 Task: Research Airbnb options in Mbandaka, Democratic Republic of the Congo from 11th November, 2023 to 15th November, 2023 for 2 adults.1  bedroom having 2 beds and 1 bathroom. Property type can be hotel. Booking option can be shelf check-in. Look for 3 properties as per requirement.
Action: Mouse moved to (455, 60)
Screenshot: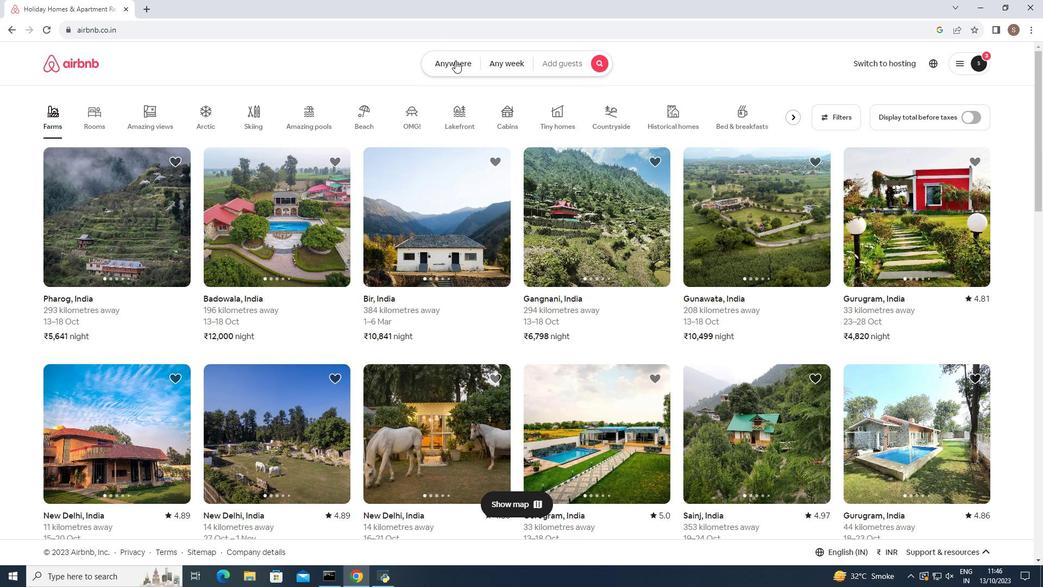 
Action: Mouse pressed left at (455, 60)
Screenshot: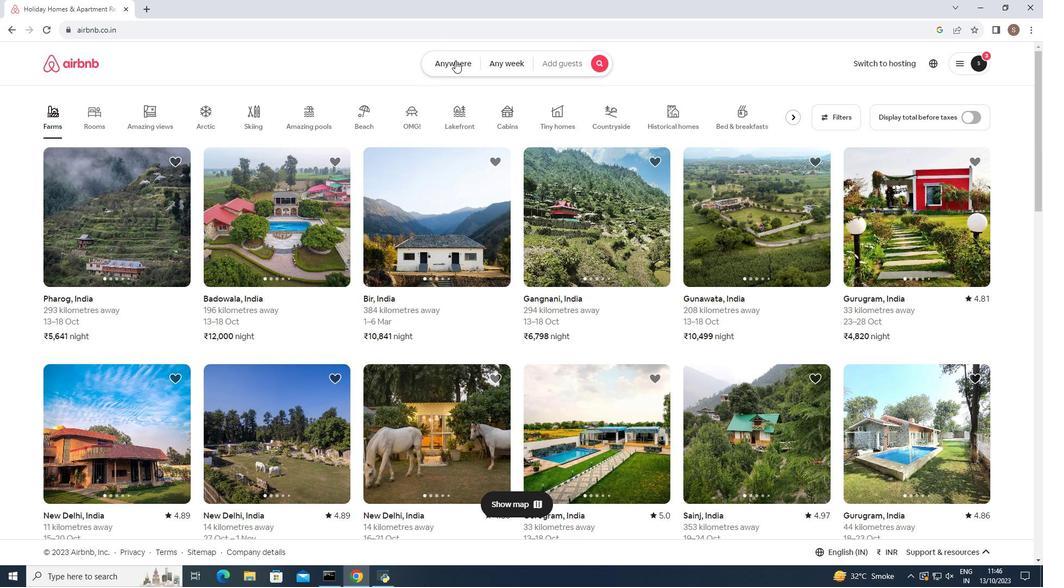 
Action: Mouse moved to (381, 107)
Screenshot: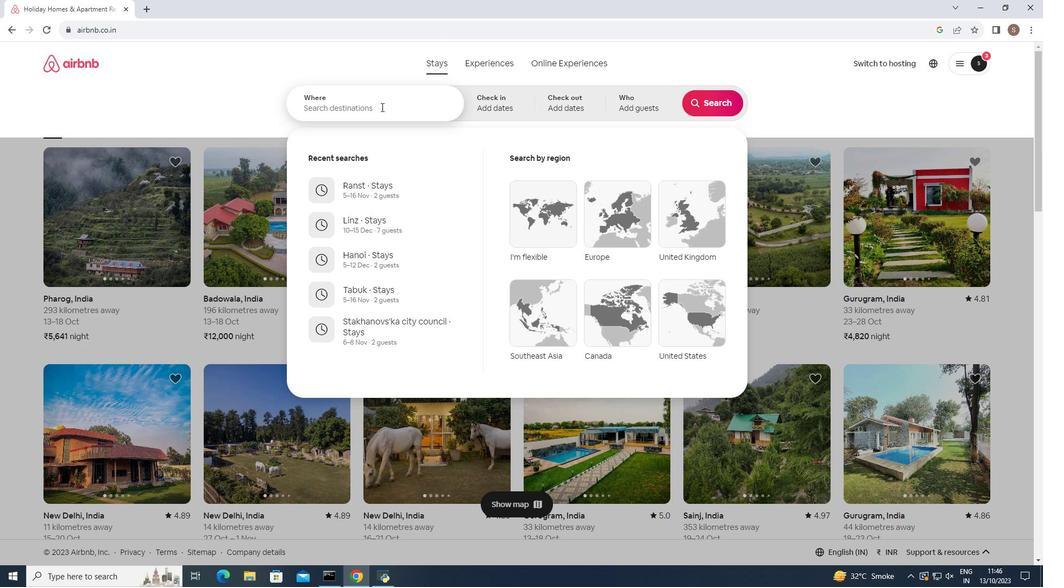 
Action: Mouse pressed left at (381, 107)
Screenshot: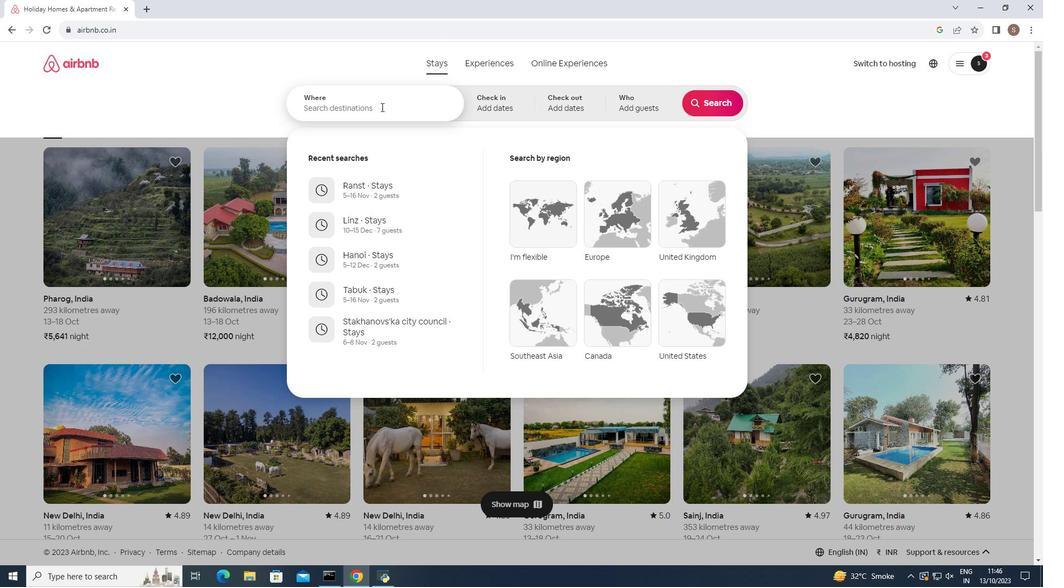 
Action: Key pressed <Key.shift>Mbandaka,<Key.space><Key.shift>Democratic<Key.enter>
Screenshot: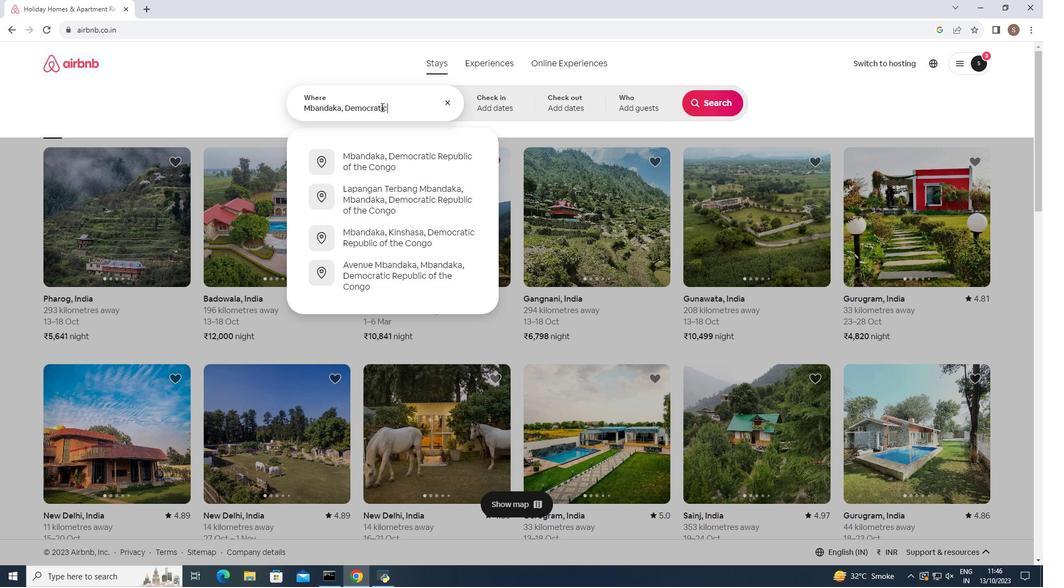 
Action: Mouse moved to (393, 107)
Screenshot: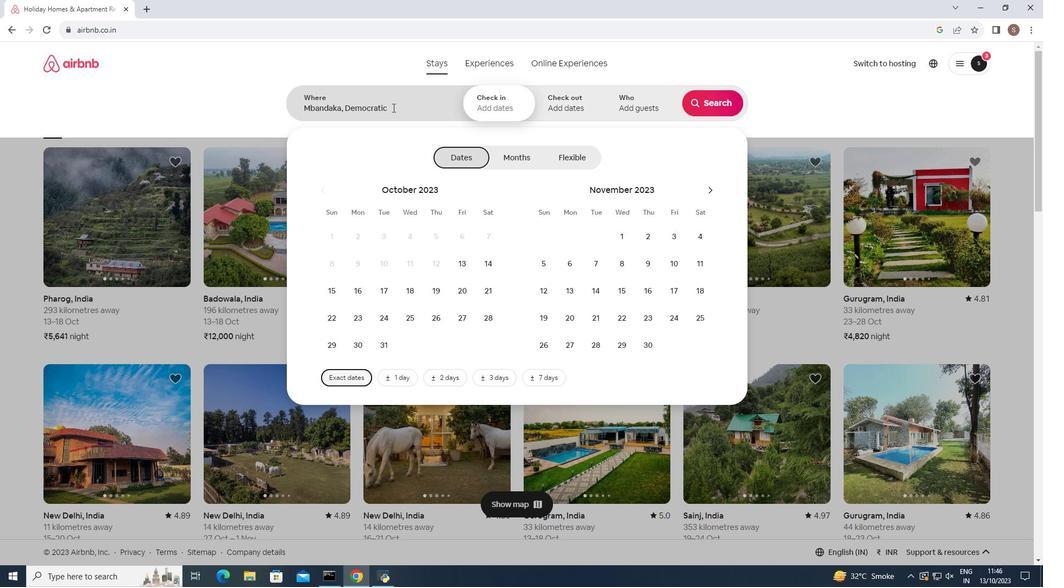 
Action: Mouse pressed left at (393, 107)
Screenshot: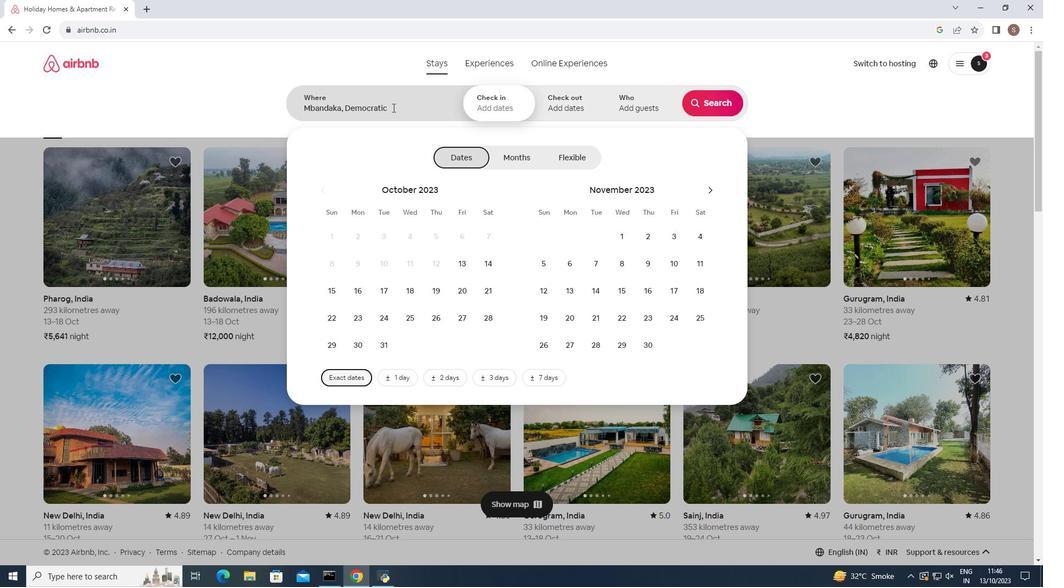 
Action: Mouse moved to (412, 162)
Screenshot: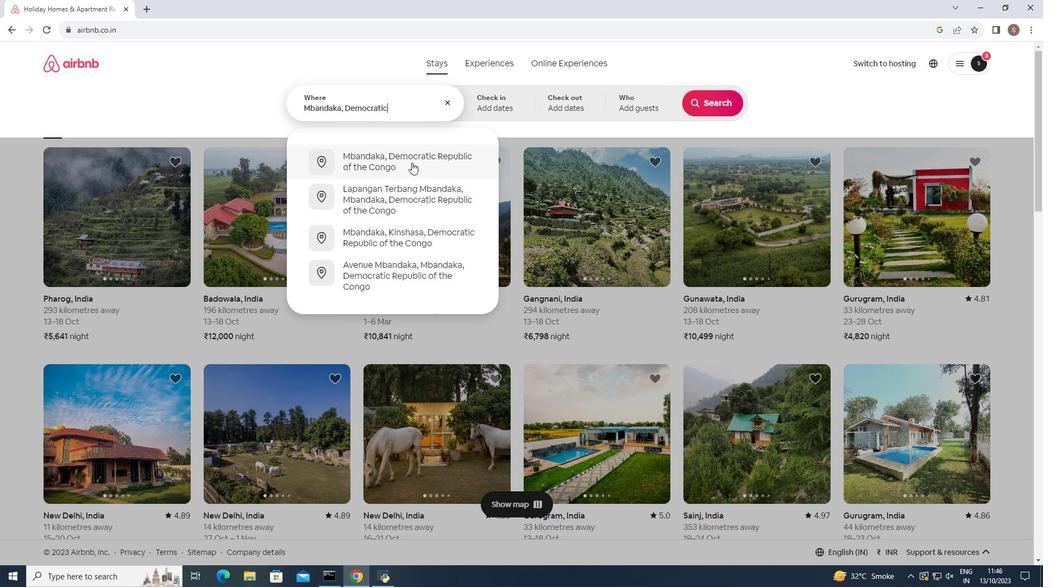 
Action: Mouse pressed left at (412, 162)
Screenshot: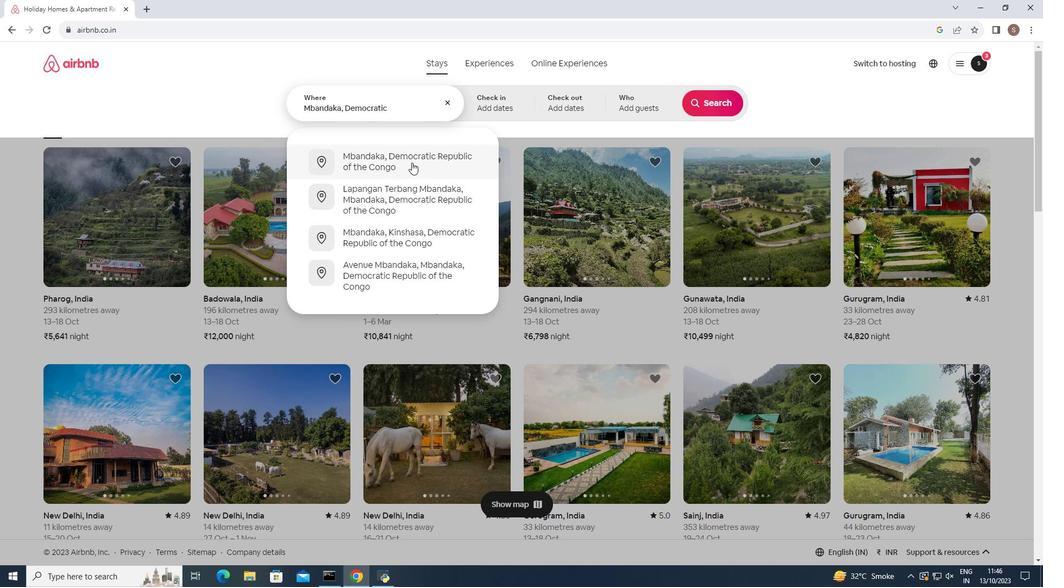 
Action: Mouse moved to (703, 263)
Screenshot: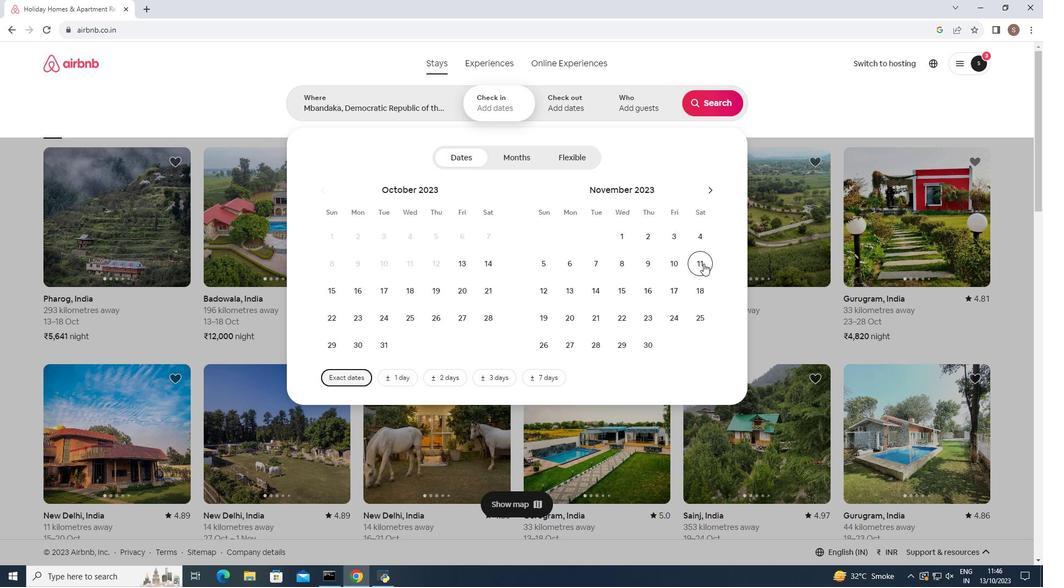 
Action: Mouse pressed left at (703, 263)
Screenshot: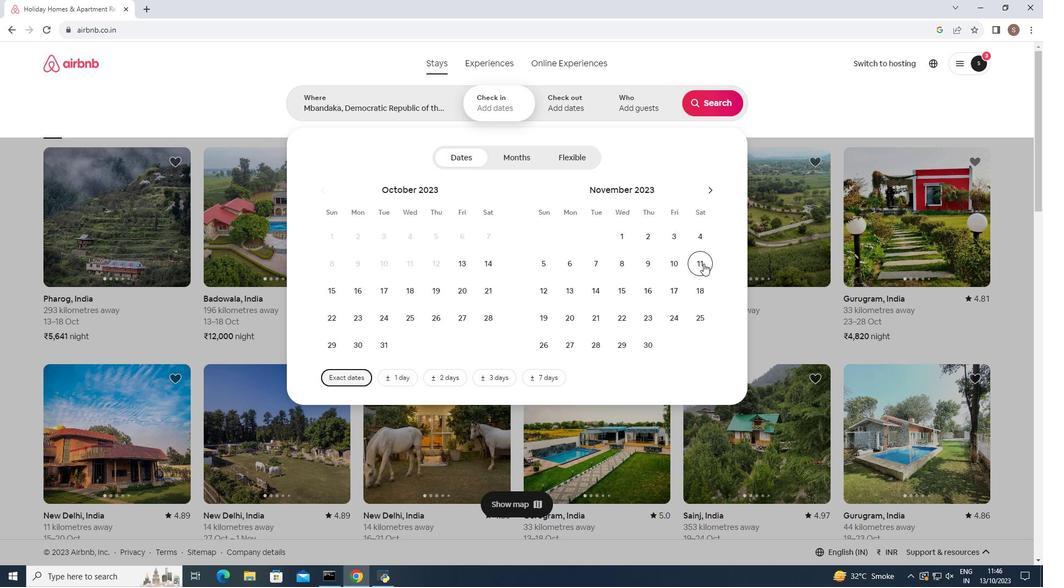 
Action: Mouse moved to (620, 290)
Screenshot: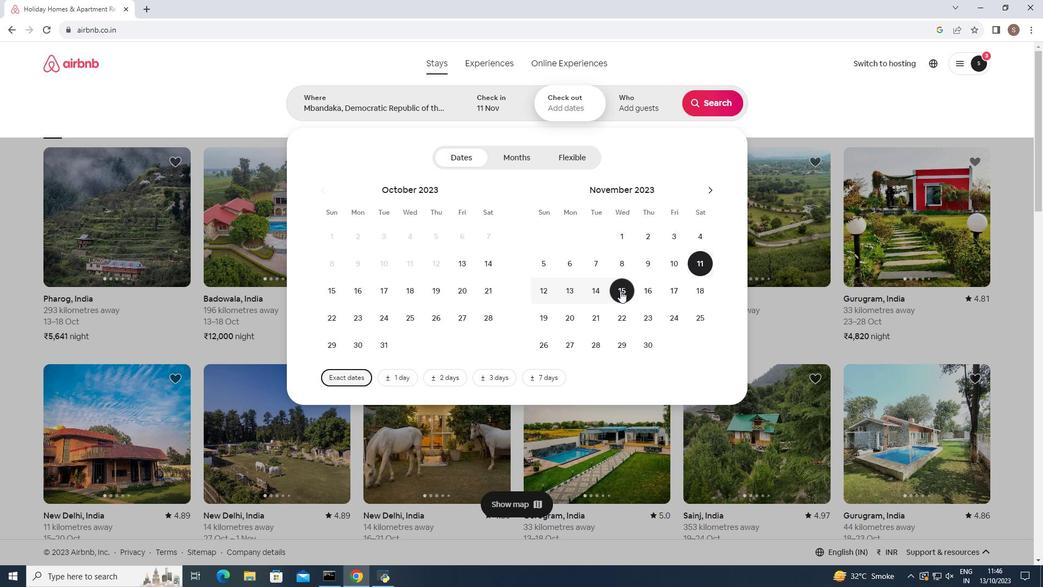 
Action: Mouse pressed left at (620, 290)
Screenshot: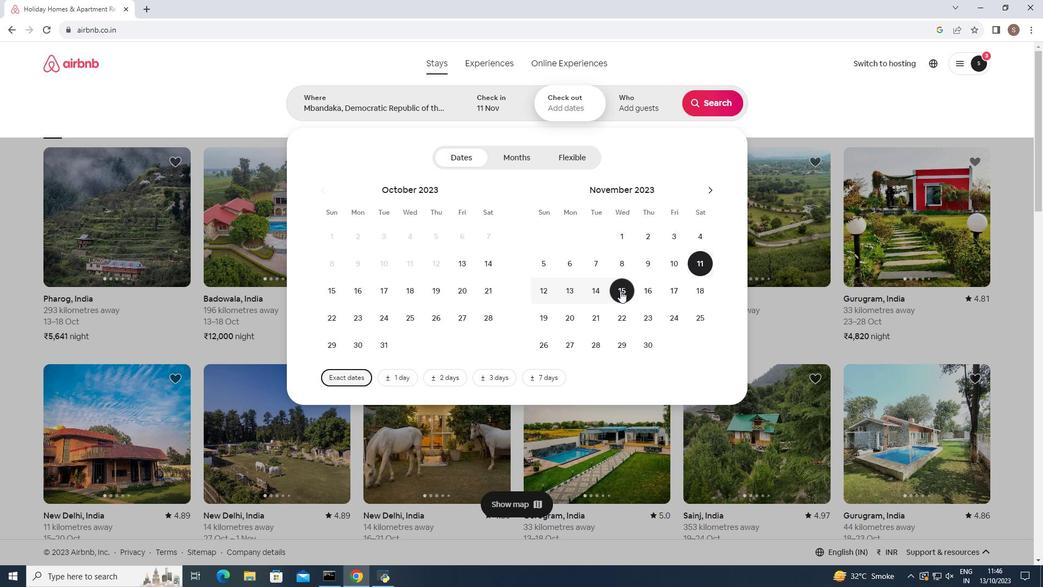 
Action: Mouse moved to (622, 109)
Screenshot: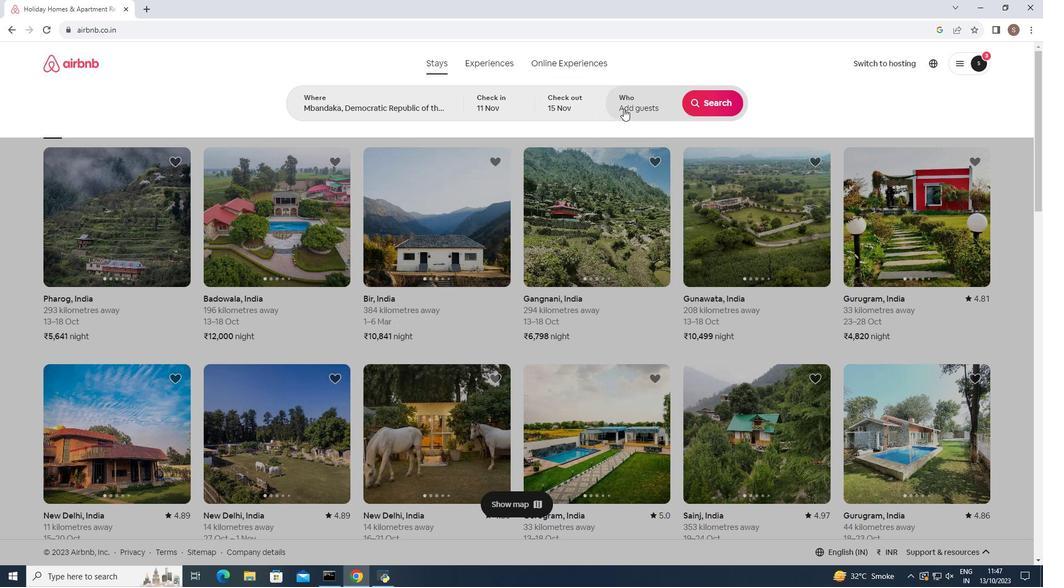 
Action: Mouse pressed left at (622, 109)
Screenshot: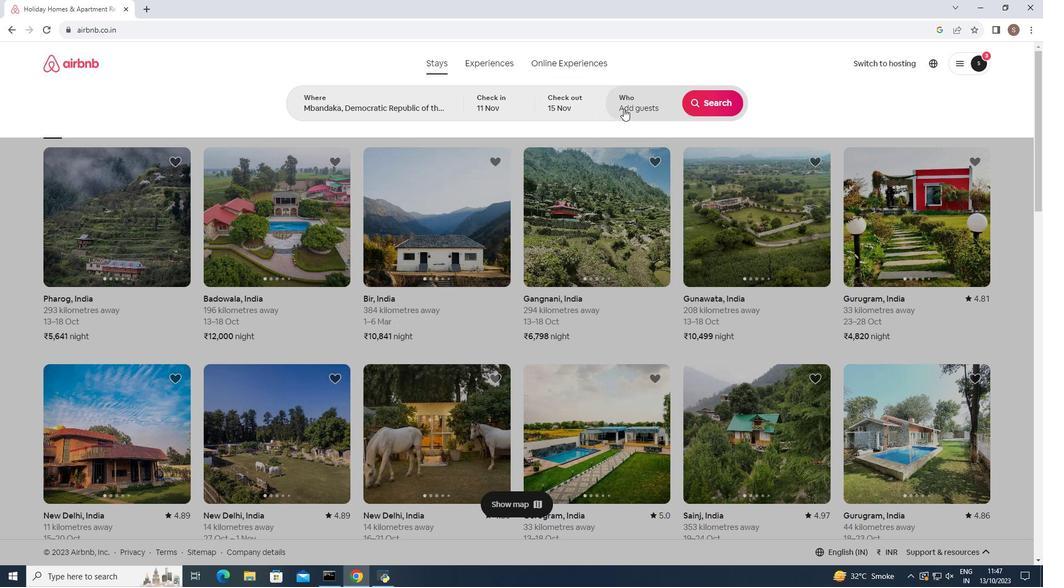 
Action: Mouse moved to (713, 159)
Screenshot: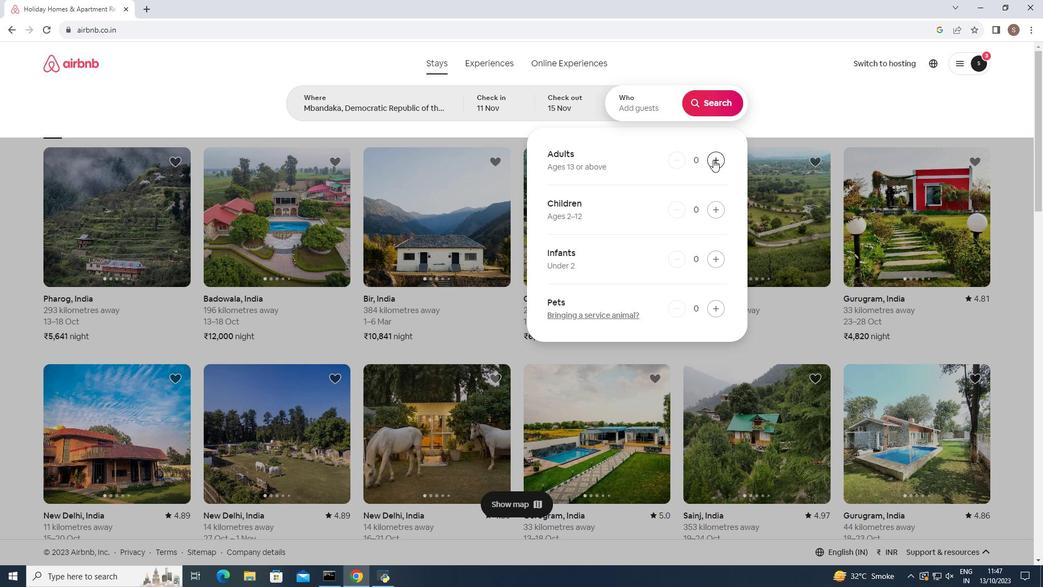 
Action: Mouse pressed left at (713, 159)
Screenshot: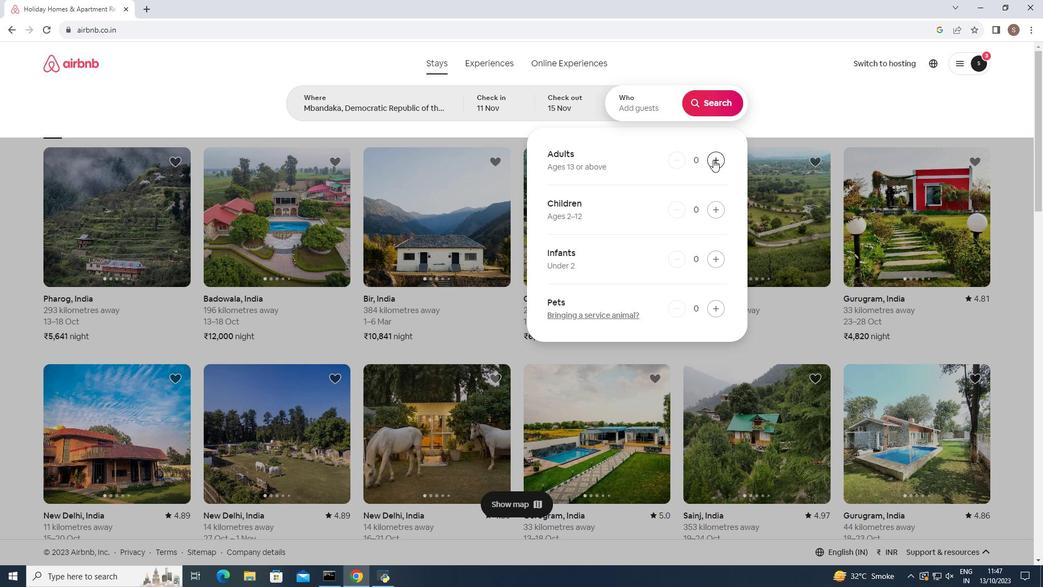 
Action: Mouse pressed left at (713, 159)
Screenshot: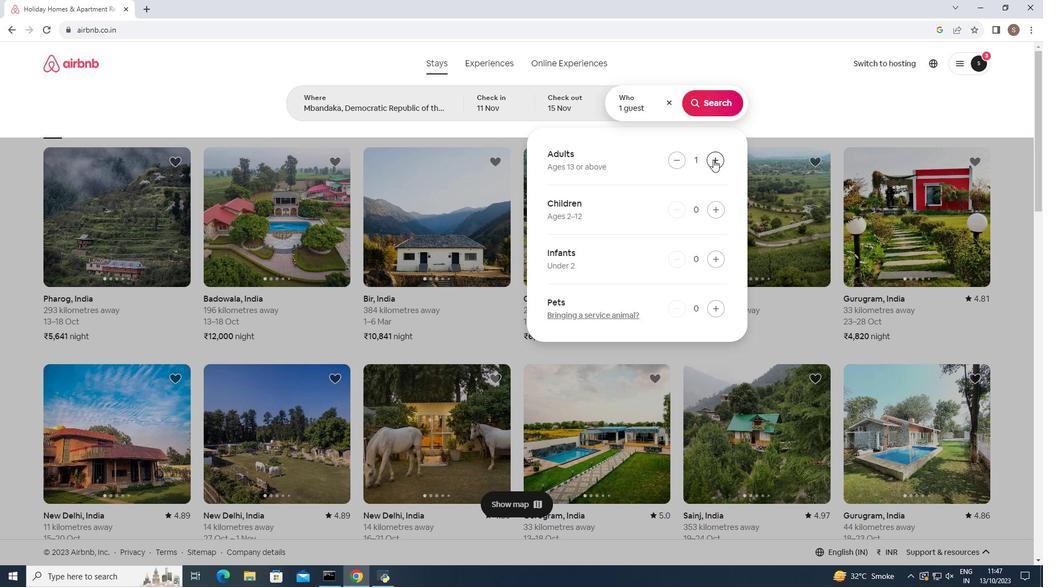 
Action: Mouse moved to (704, 101)
Screenshot: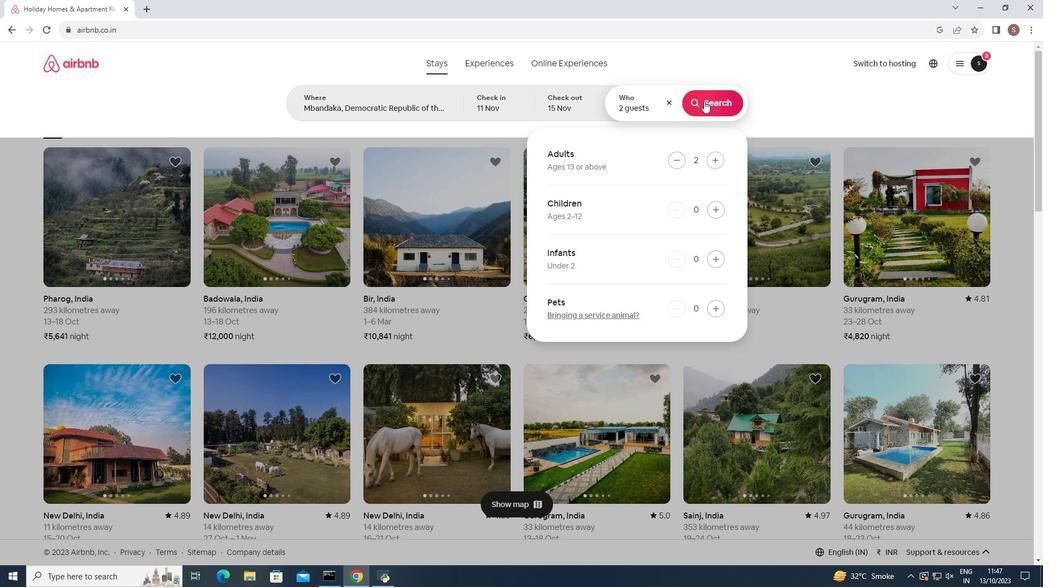 
Action: Mouse pressed left at (704, 101)
Screenshot: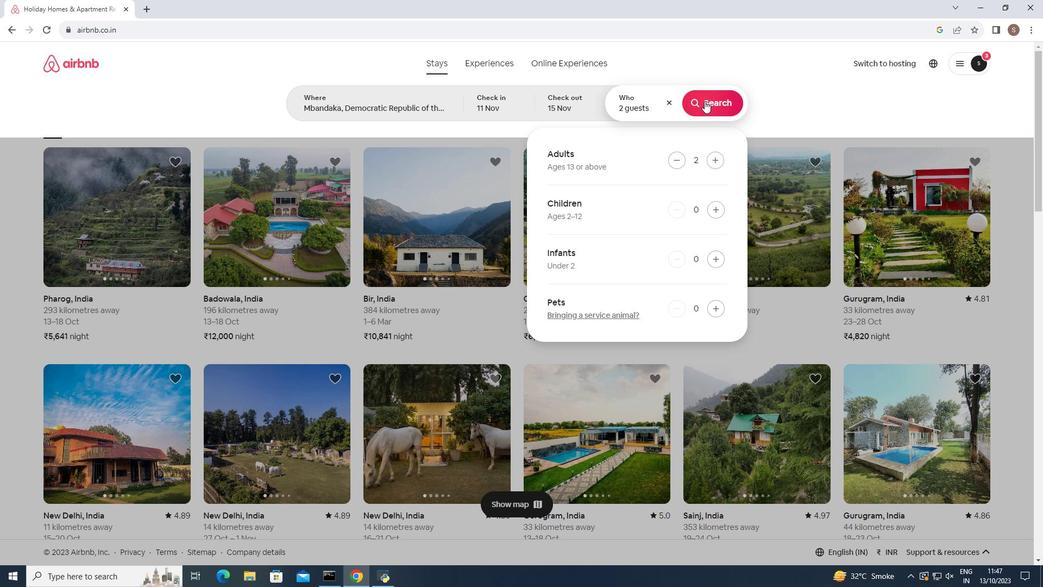 
Action: Mouse moved to (864, 109)
Screenshot: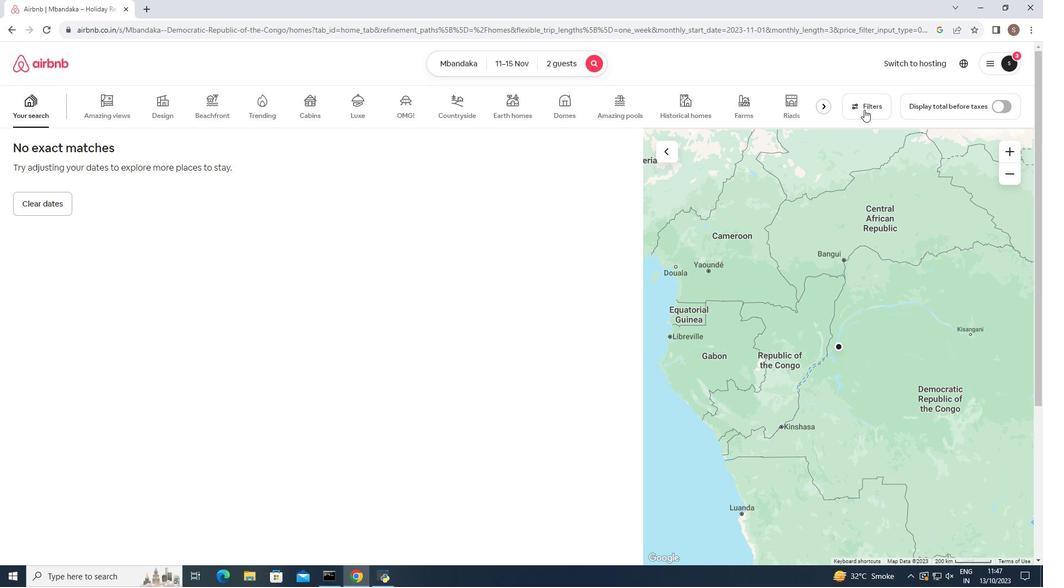 
Action: Mouse pressed left at (864, 109)
Screenshot: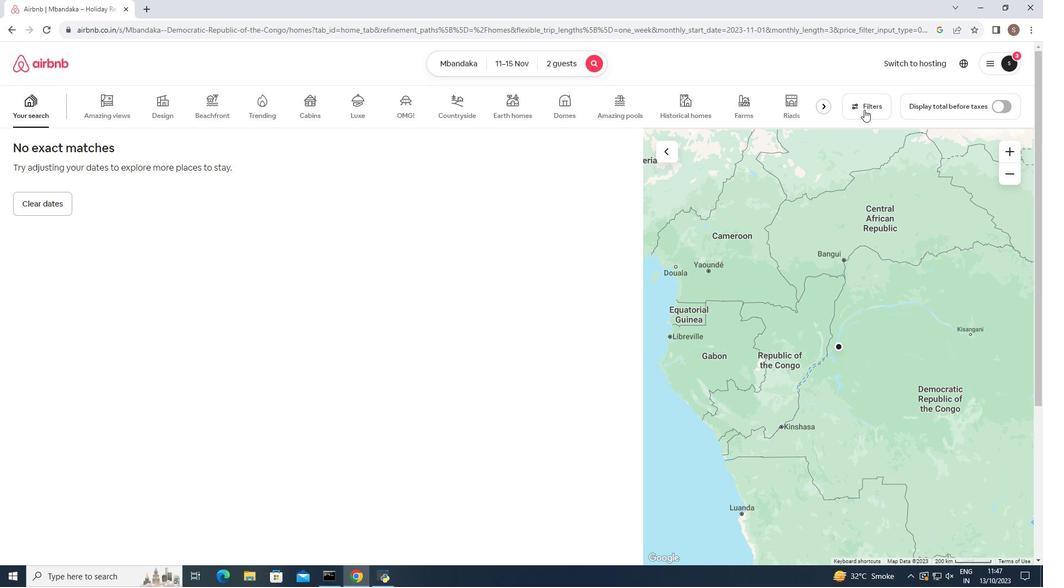 
Action: Mouse moved to (427, 371)
Screenshot: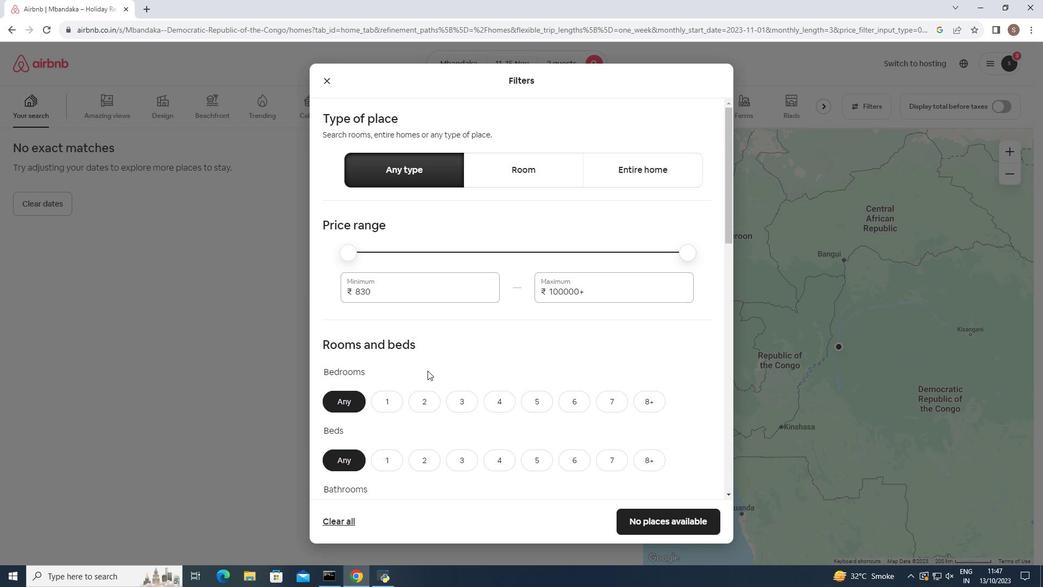 
Action: Mouse scrolled (427, 370) with delta (0, 0)
Screenshot: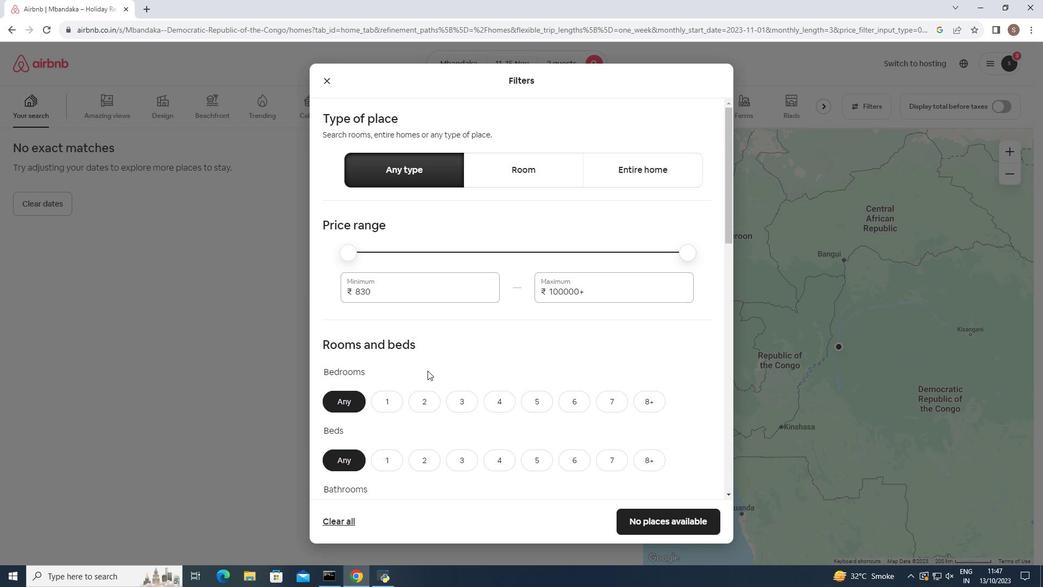 
Action: Mouse moved to (427, 368)
Screenshot: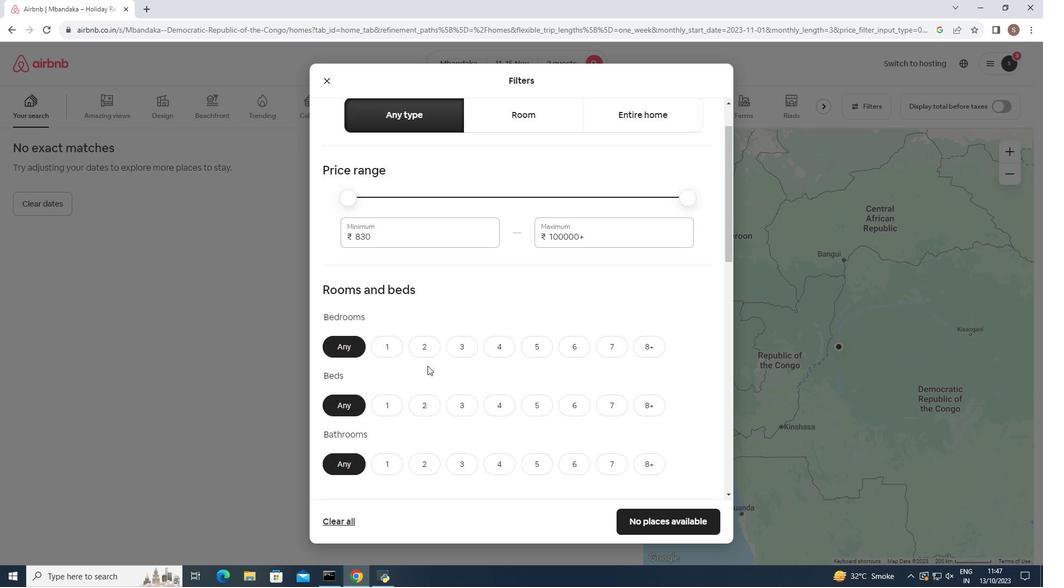 
Action: Mouse scrolled (427, 367) with delta (0, 0)
Screenshot: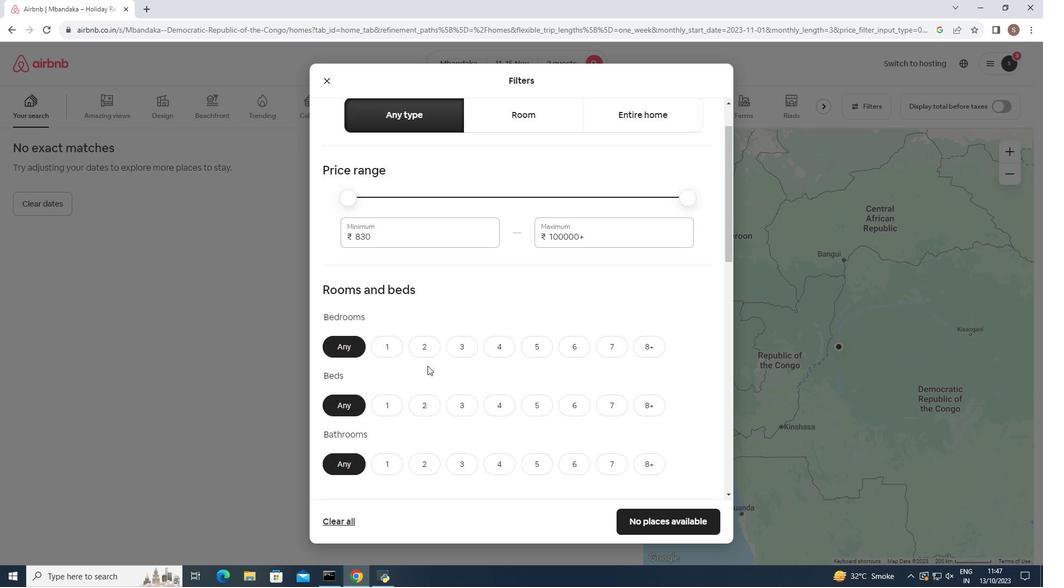 
Action: Mouse moved to (427, 364)
Screenshot: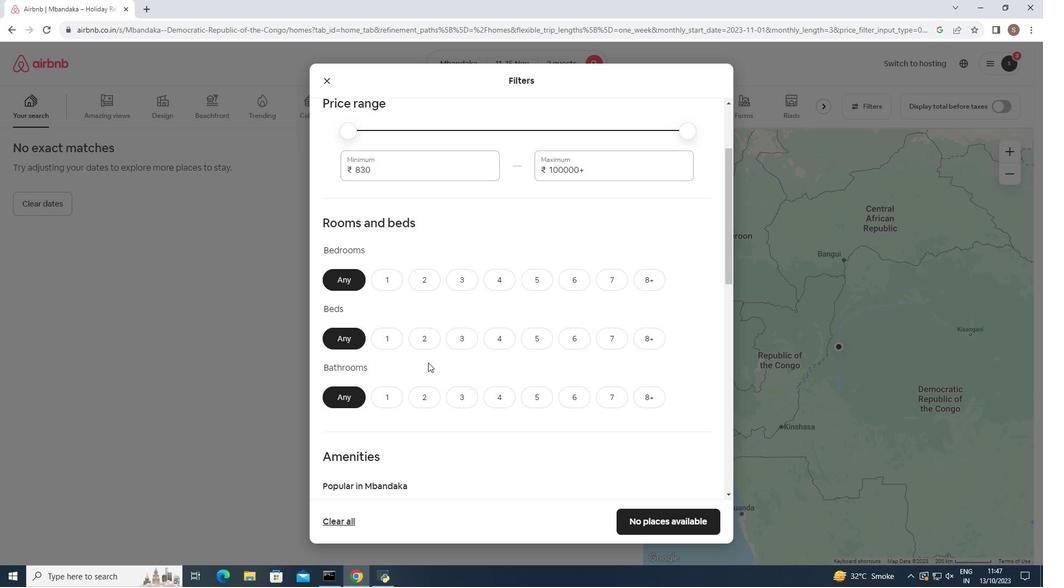 
Action: Mouse scrolled (427, 363) with delta (0, 0)
Screenshot: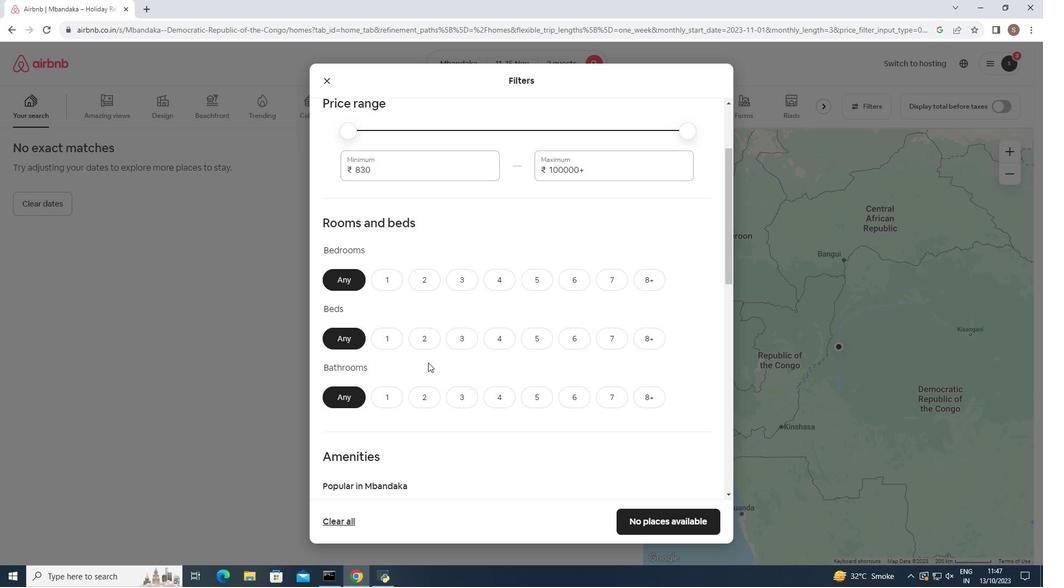 
Action: Mouse moved to (381, 239)
Screenshot: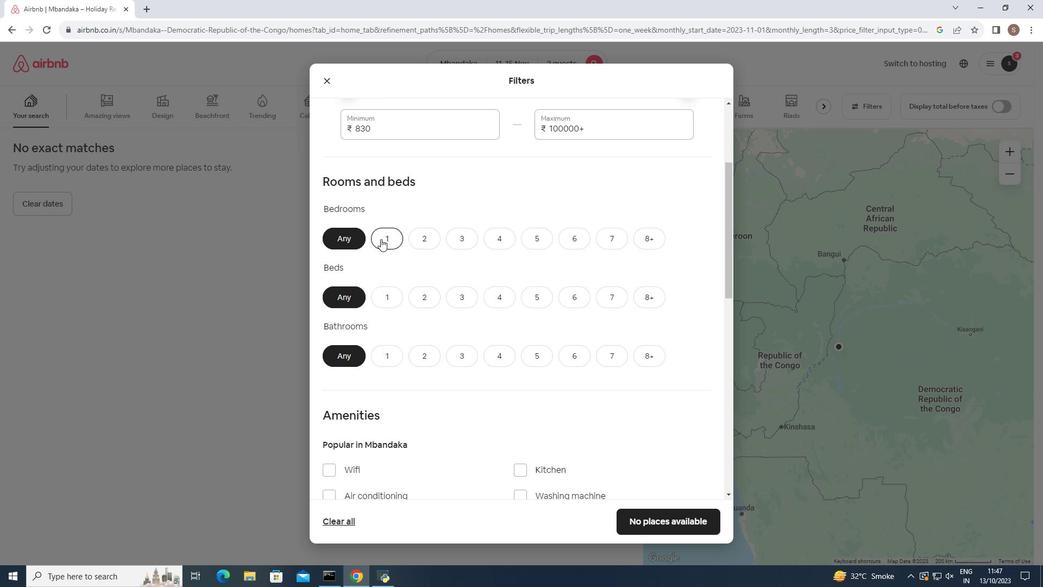 
Action: Mouse pressed left at (381, 239)
Screenshot: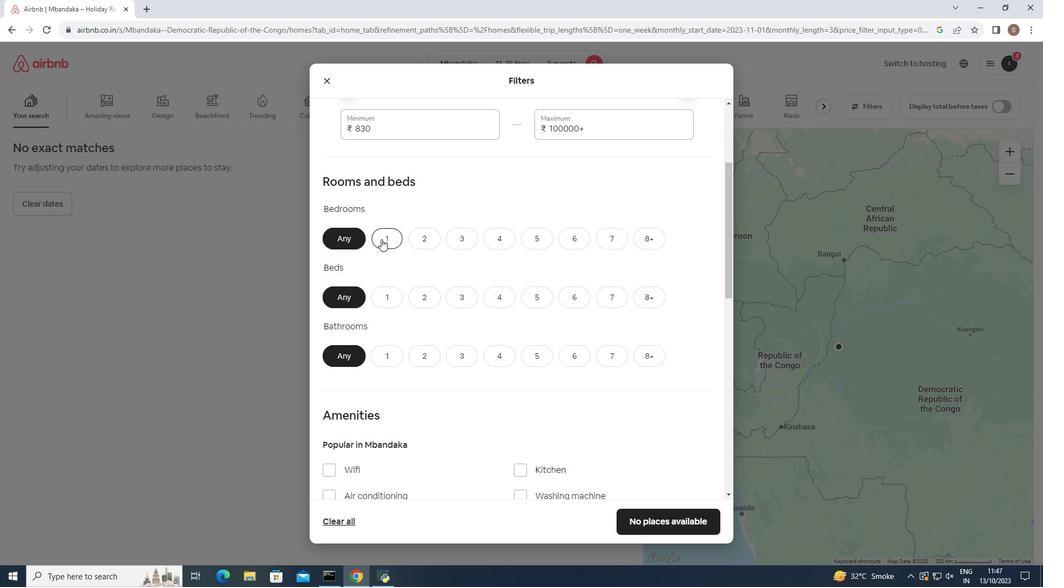 
Action: Mouse moved to (424, 294)
Screenshot: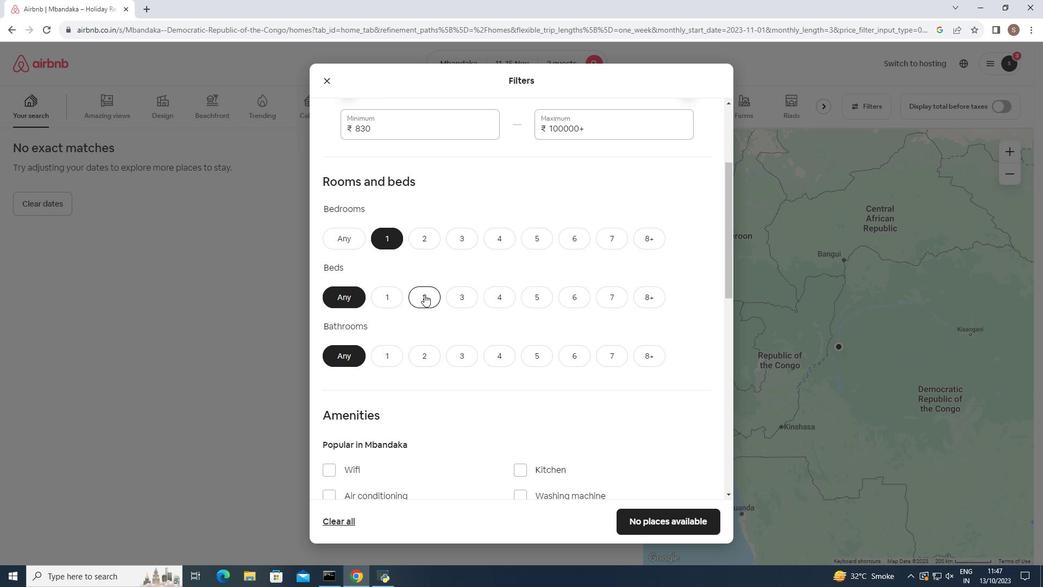 
Action: Mouse pressed left at (424, 294)
Screenshot: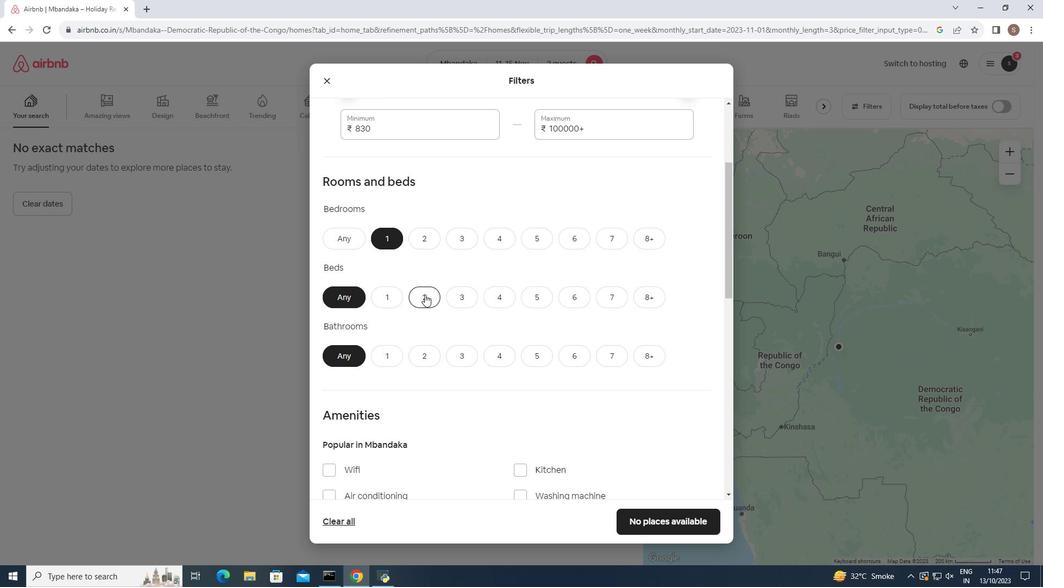 
Action: Mouse moved to (392, 353)
Screenshot: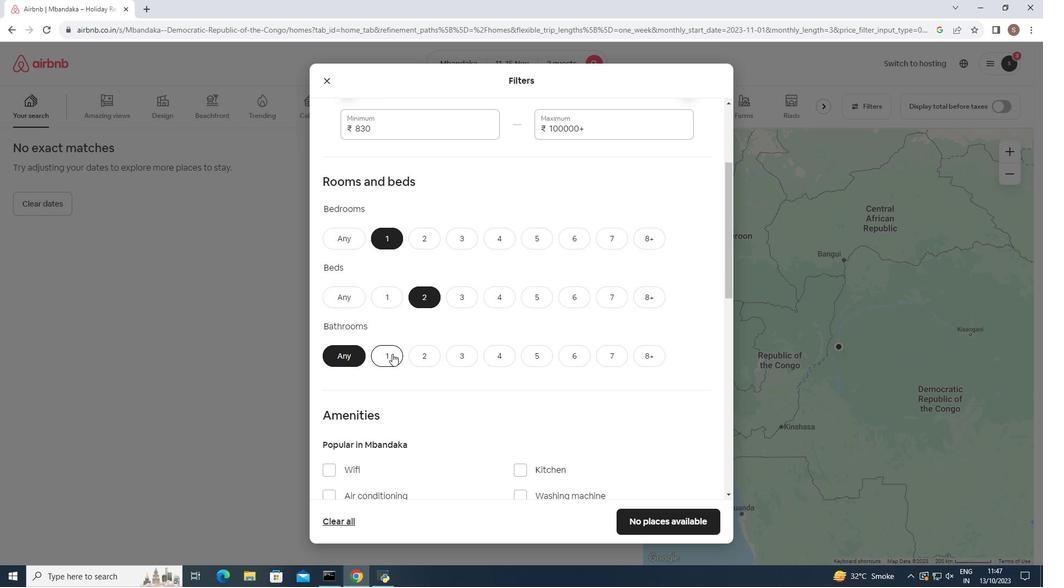 
Action: Mouse pressed left at (392, 353)
Screenshot: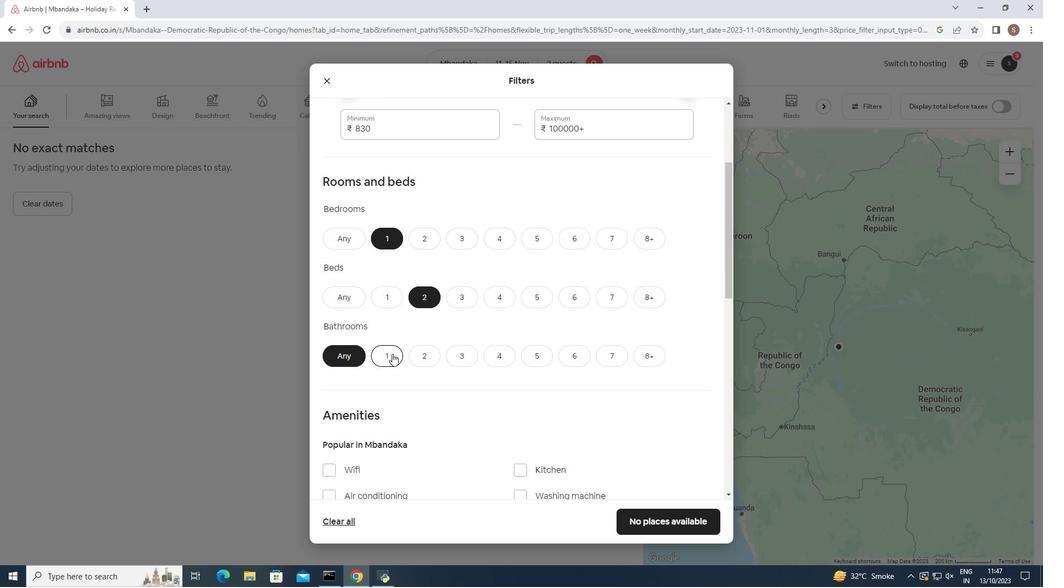 
Action: Mouse moved to (392, 348)
Screenshot: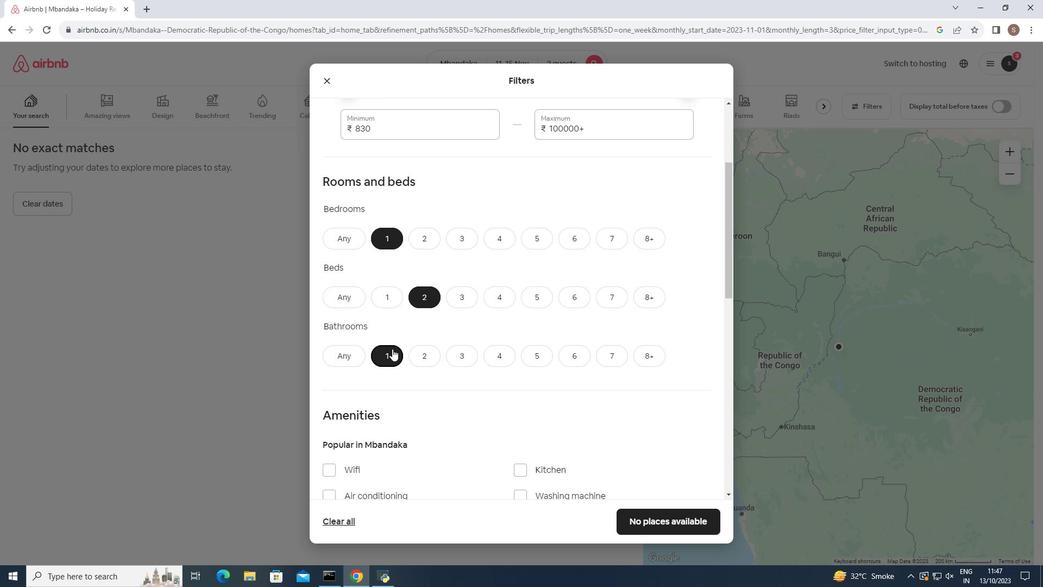 
Action: Mouse scrolled (392, 348) with delta (0, 0)
Screenshot: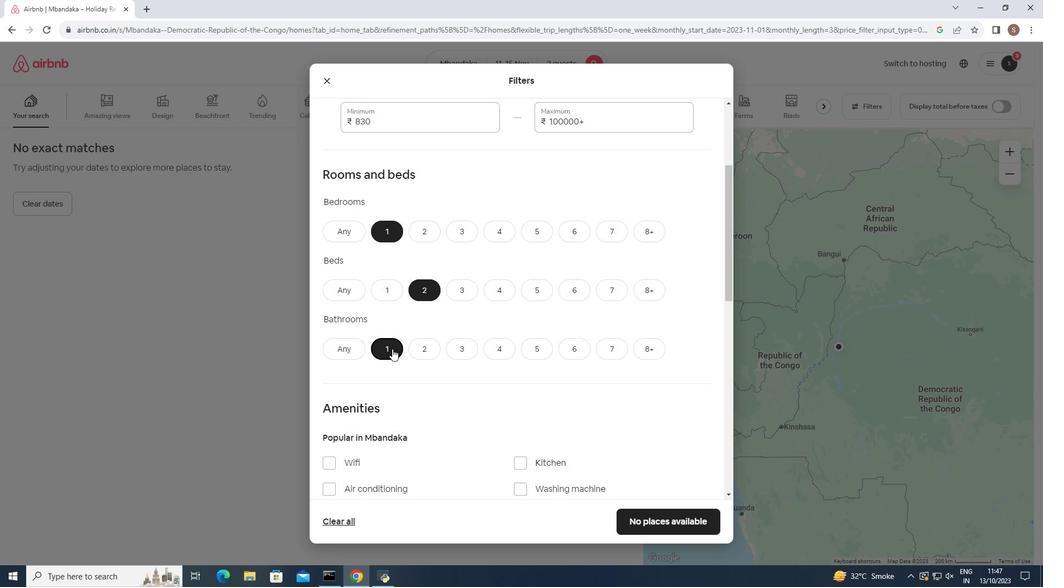
Action: Mouse scrolled (392, 348) with delta (0, 0)
Screenshot: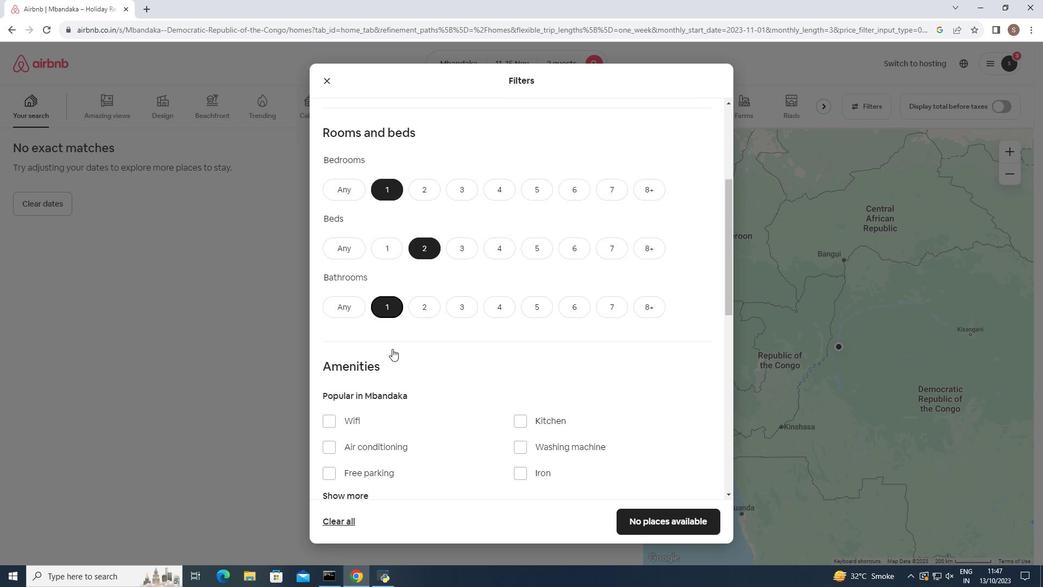 
Action: Mouse scrolled (392, 348) with delta (0, 0)
Screenshot: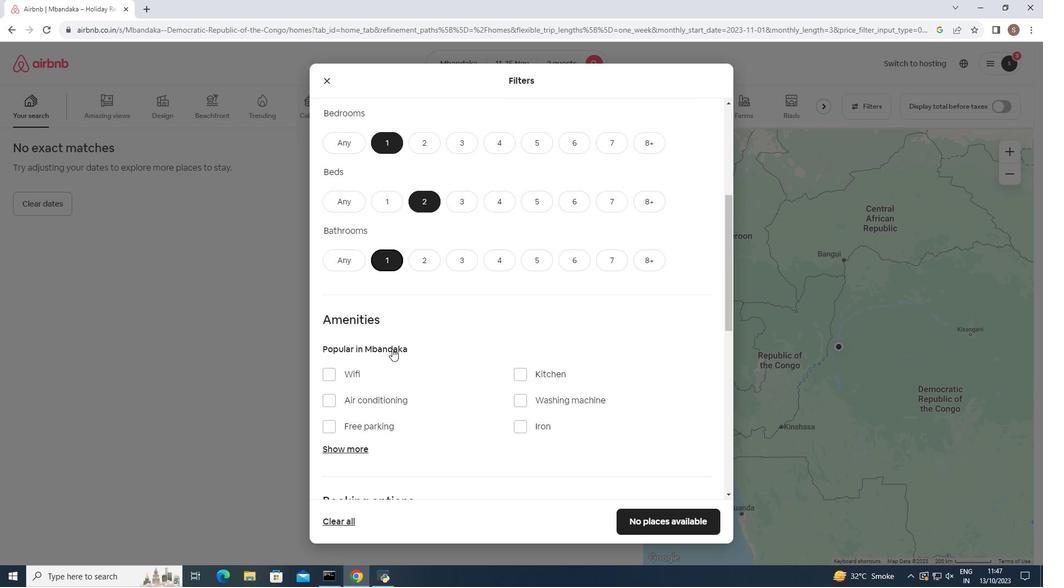 
Action: Mouse scrolled (392, 348) with delta (0, 0)
Screenshot: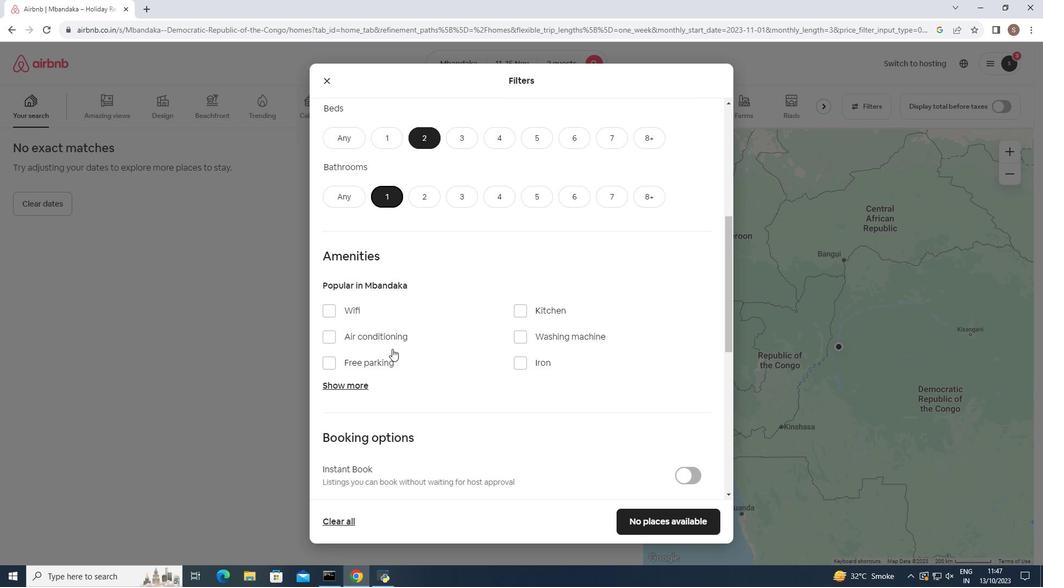 
Action: Mouse scrolled (392, 348) with delta (0, 0)
Screenshot: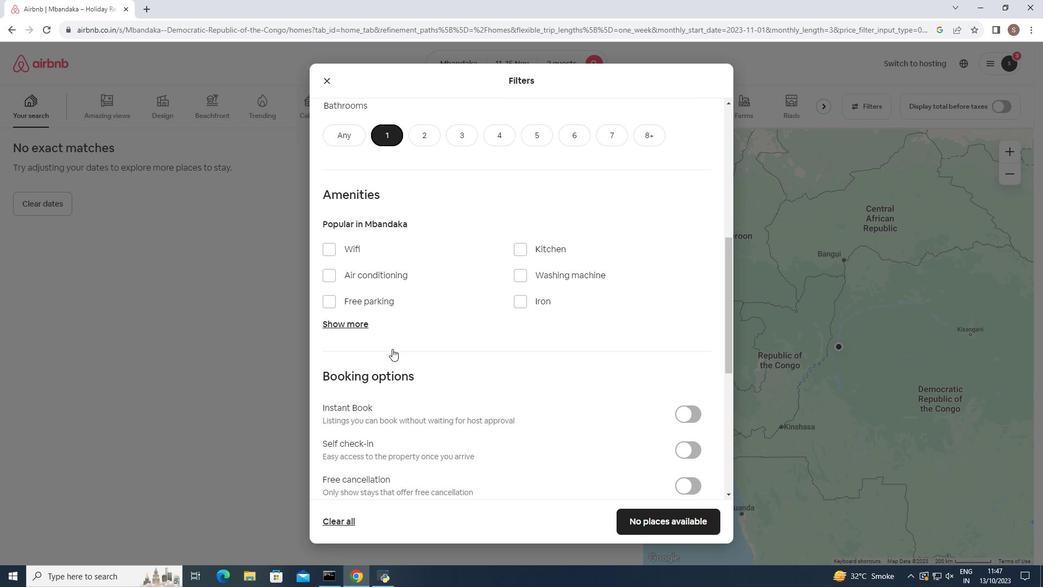 
Action: Mouse moved to (688, 401)
Screenshot: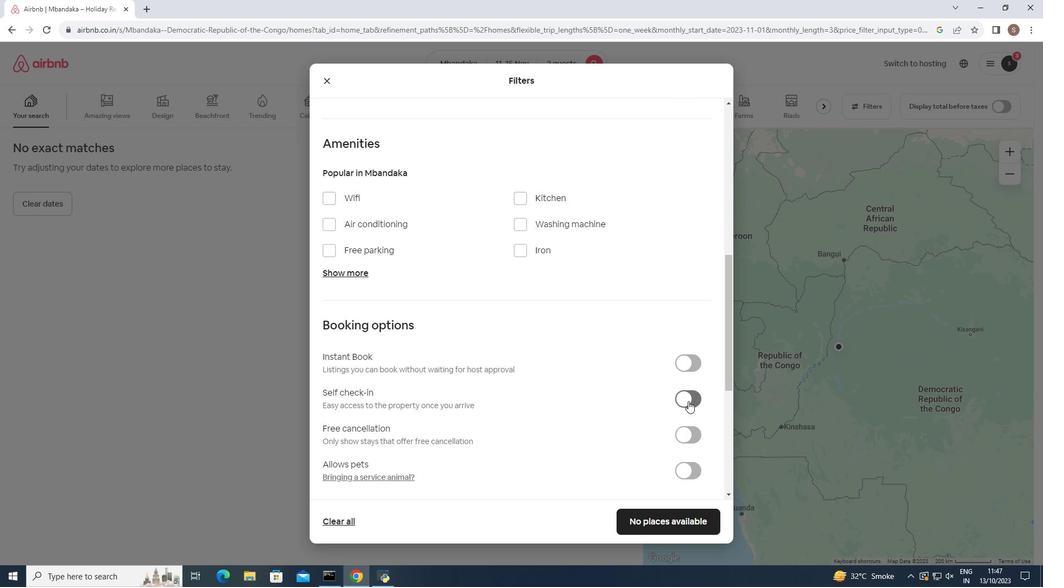 
Action: Mouse pressed left at (688, 401)
Screenshot: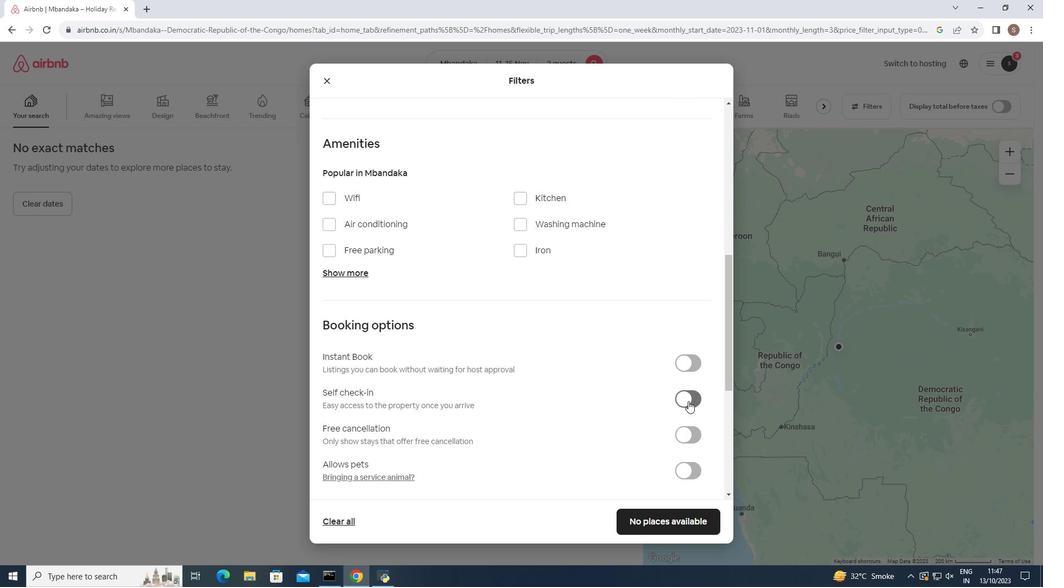 
Action: Mouse moved to (557, 376)
Screenshot: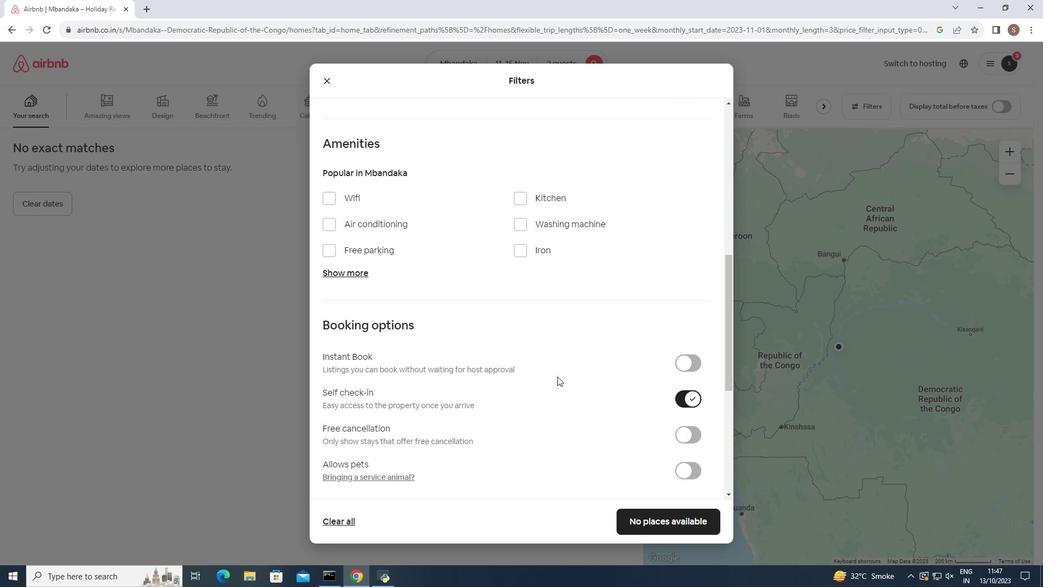 
Action: Mouse scrolled (557, 376) with delta (0, 0)
Screenshot: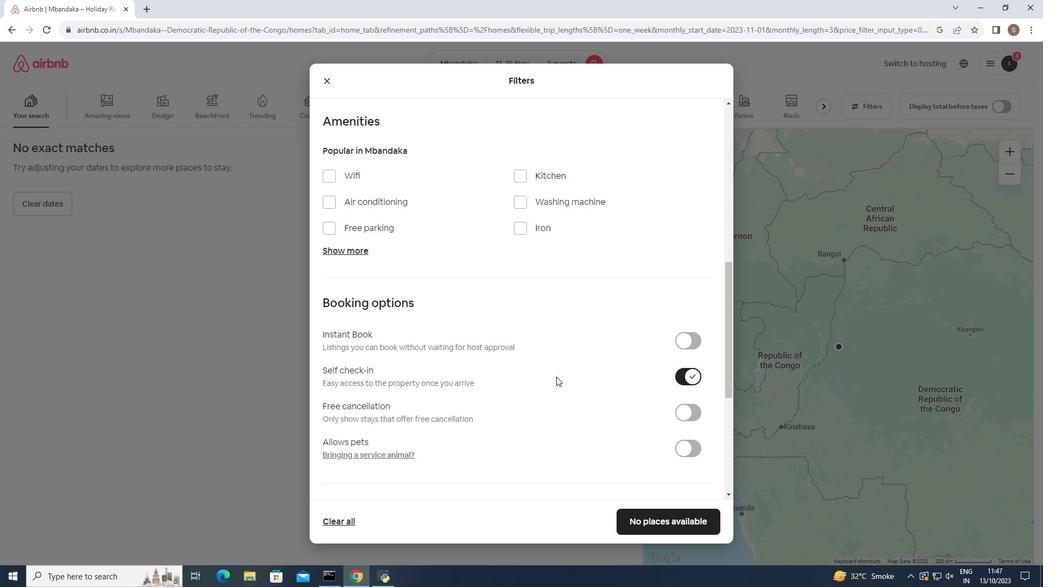 
Action: Mouse moved to (557, 376)
Screenshot: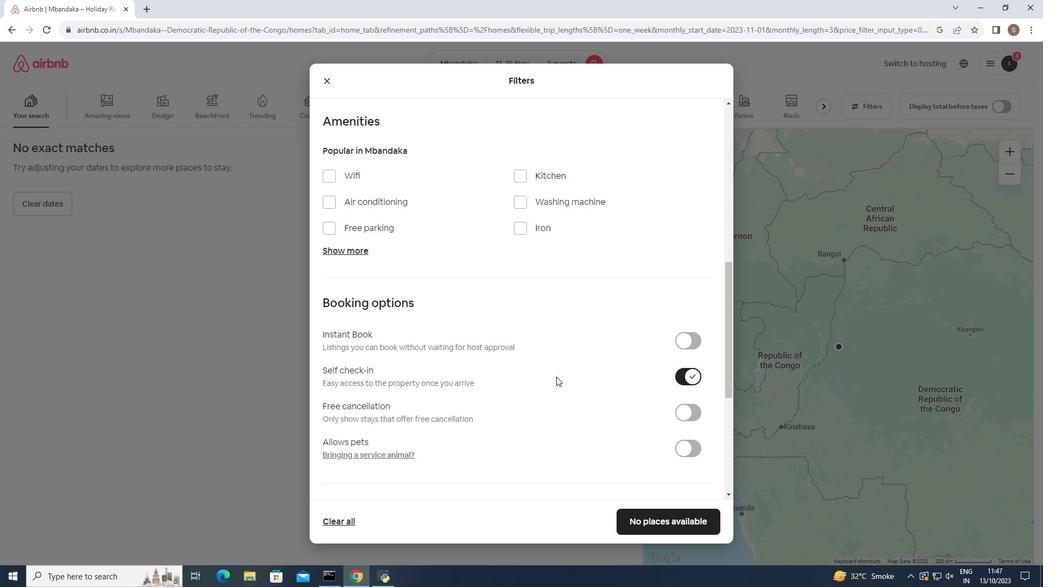 
Action: Mouse scrolled (557, 376) with delta (0, 0)
Screenshot: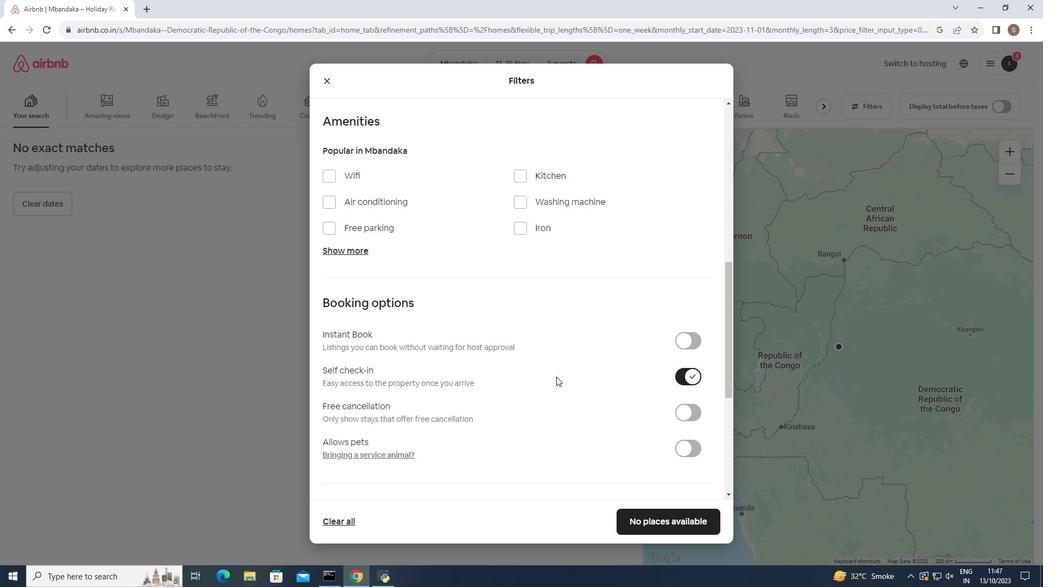 
Action: Mouse moved to (556, 376)
Screenshot: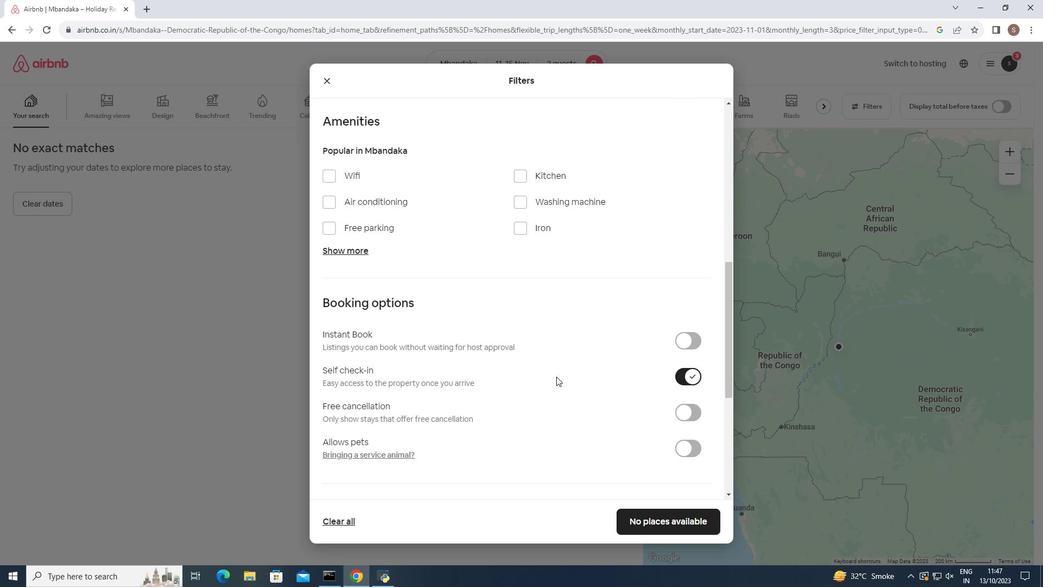 
Action: Mouse scrolled (556, 376) with delta (0, 0)
Screenshot: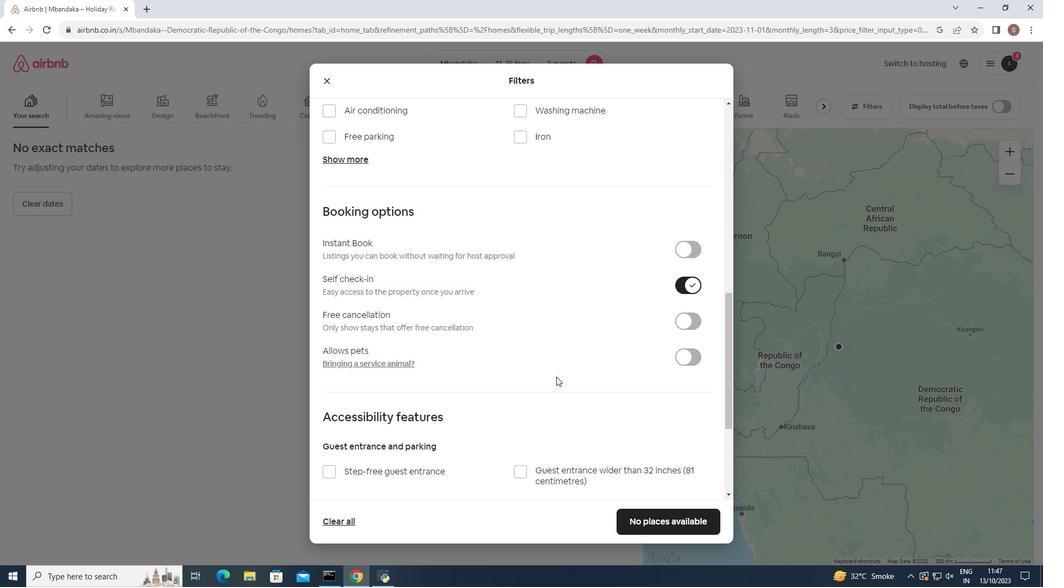 
Action: Mouse moved to (564, 378)
Screenshot: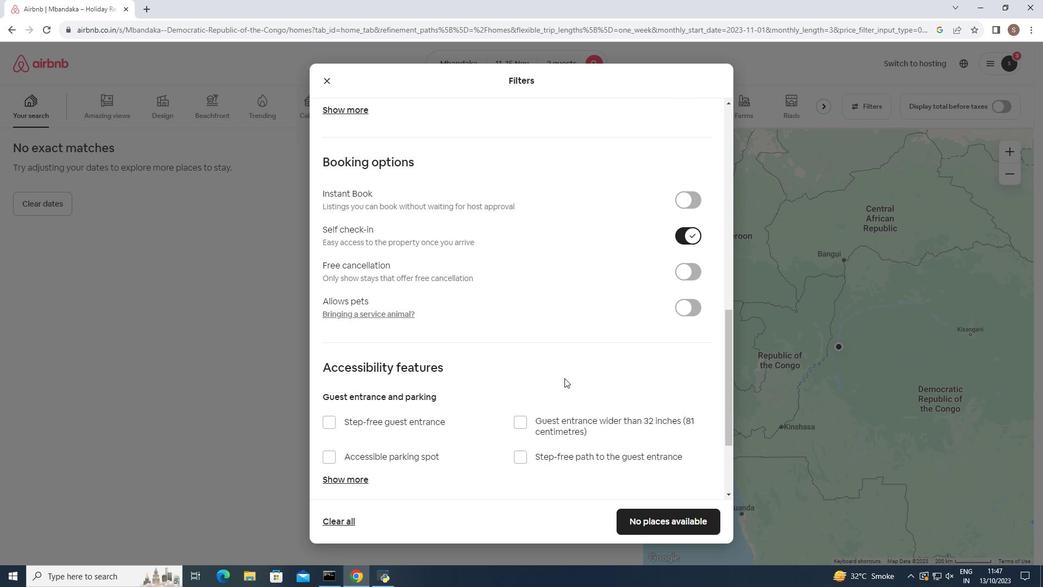 
Action: Mouse scrolled (564, 377) with delta (0, 0)
Screenshot: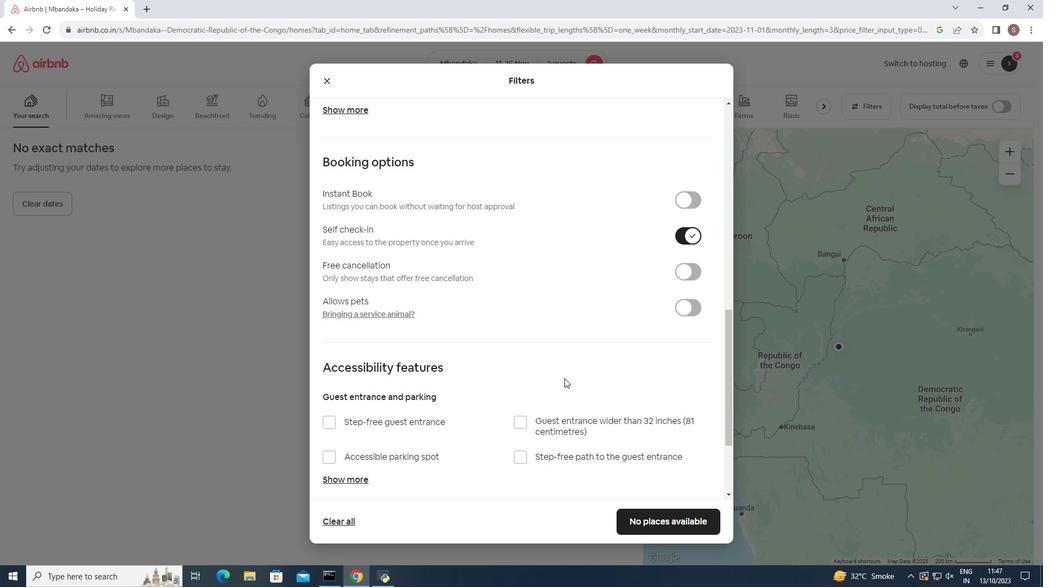 
Action: Mouse scrolled (564, 377) with delta (0, 0)
Screenshot: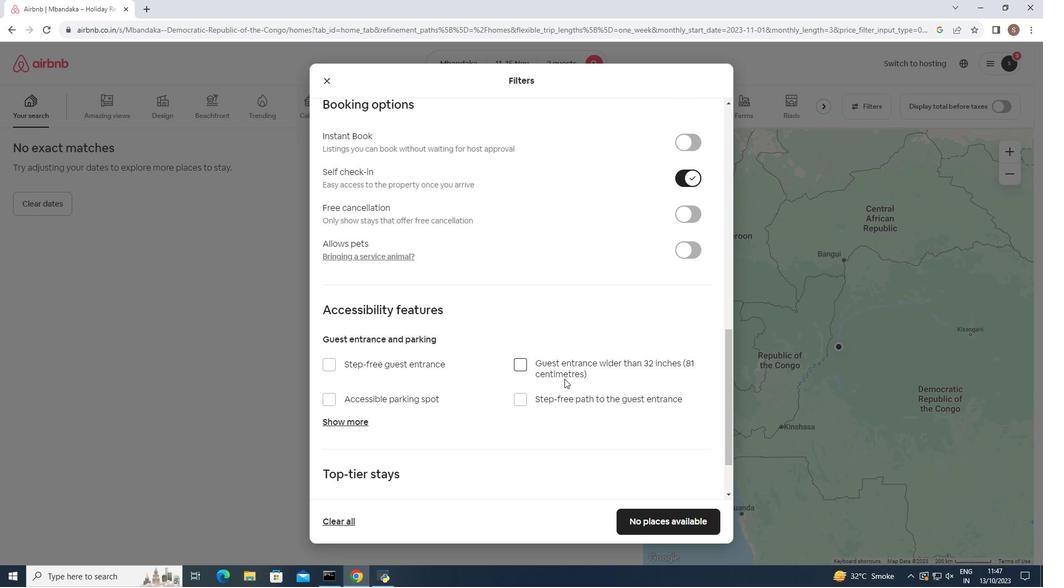 
Action: Mouse moved to (564, 378)
Screenshot: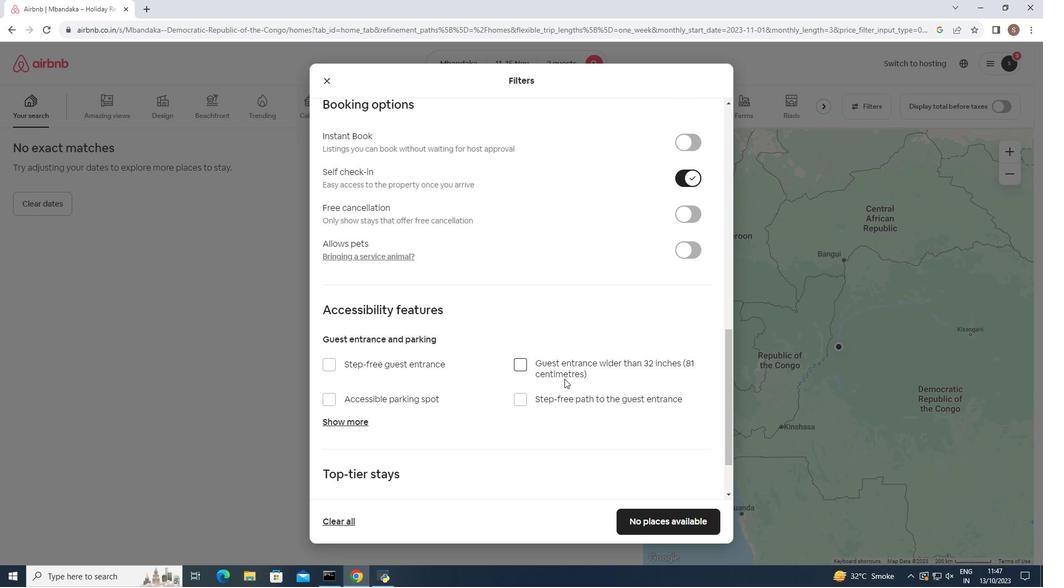 
Action: Mouse scrolled (564, 378) with delta (0, 0)
Screenshot: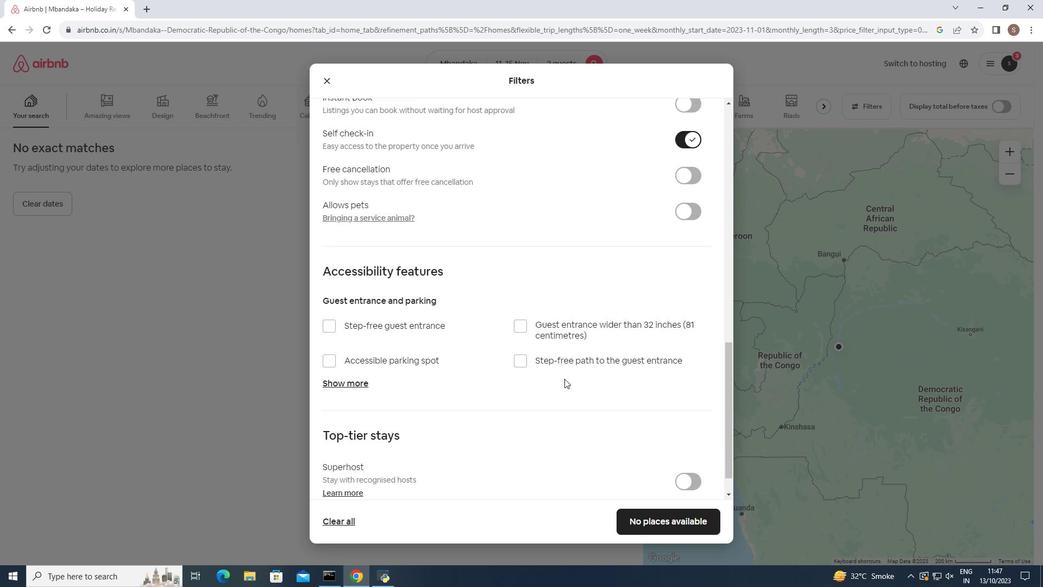 
Action: Mouse moved to (660, 517)
Screenshot: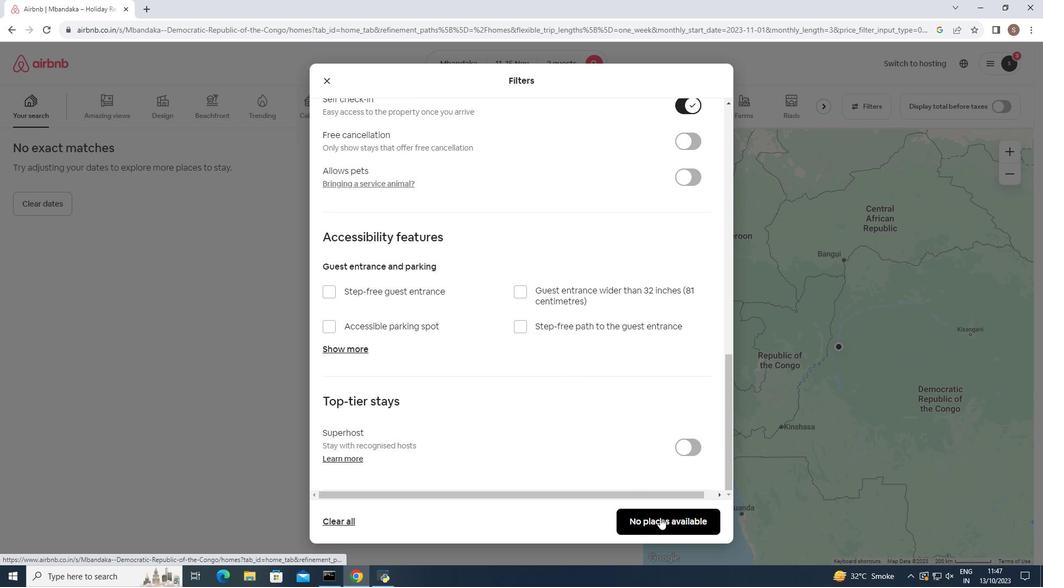 
Action: Mouse pressed left at (660, 517)
Screenshot: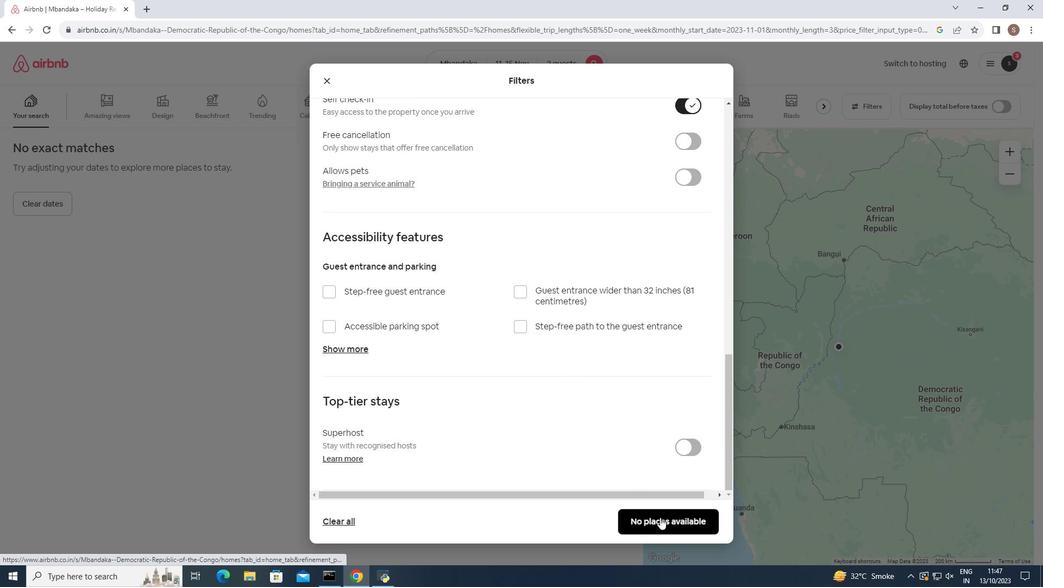 
Action: Mouse moved to (380, 386)
Screenshot: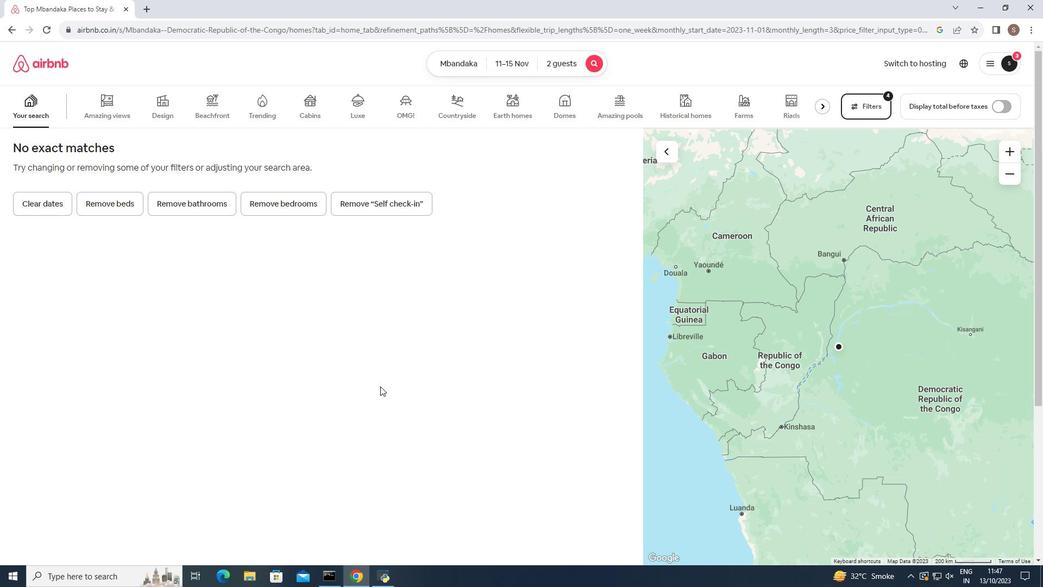 
